 Task: Move the task Integrate website with inventory management systems to the section Done in the project AgileFusion and filter the tasks in the project by Due this week
Action: Mouse moved to (204, 437)
Screenshot: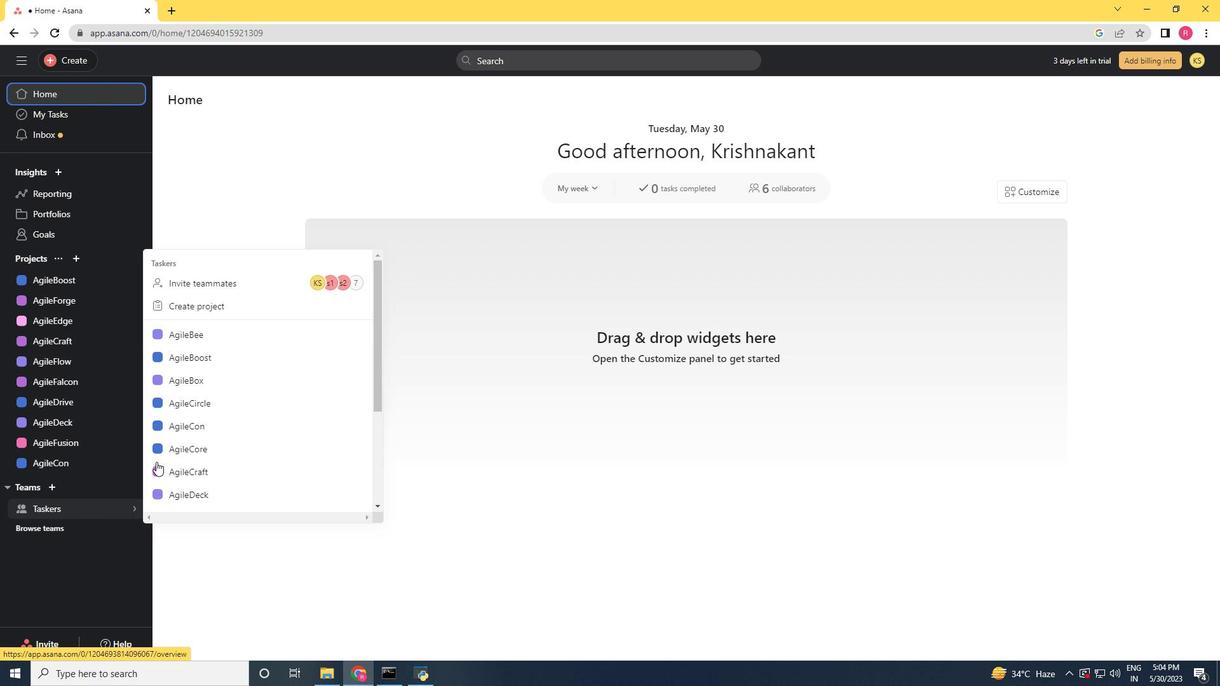 
Action: Mouse scrolled (204, 437) with delta (0, 0)
Screenshot: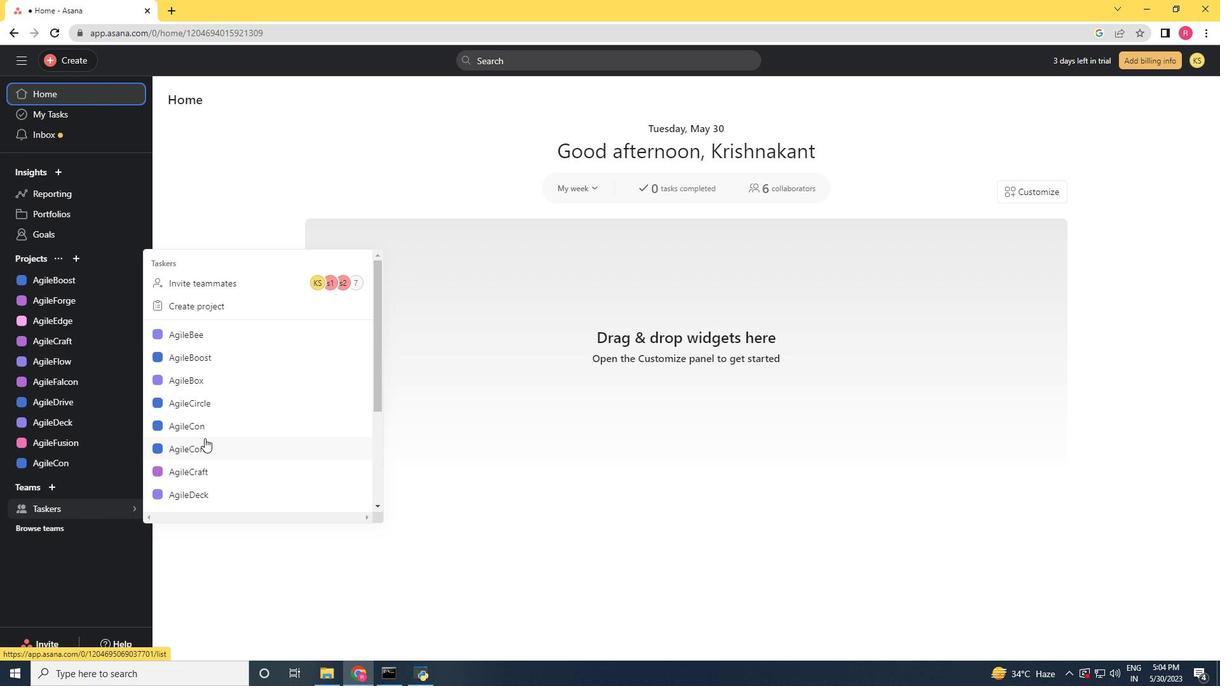 
Action: Mouse scrolled (204, 437) with delta (0, 0)
Screenshot: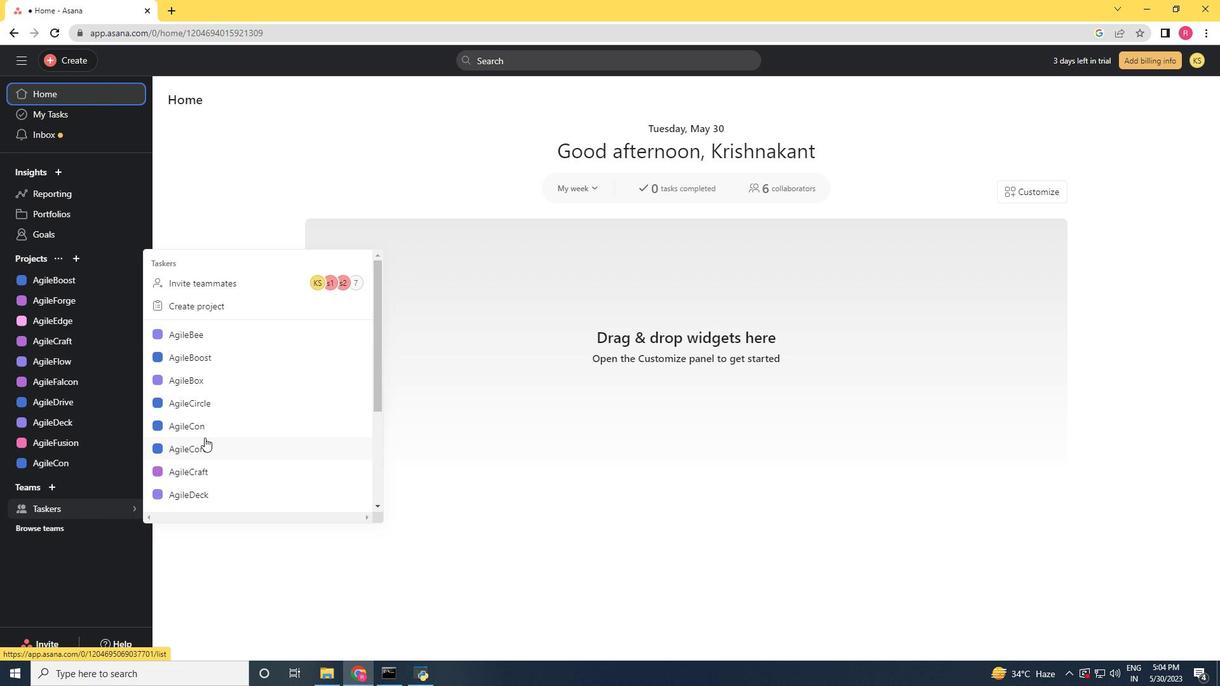 
Action: Mouse scrolled (204, 437) with delta (0, 0)
Screenshot: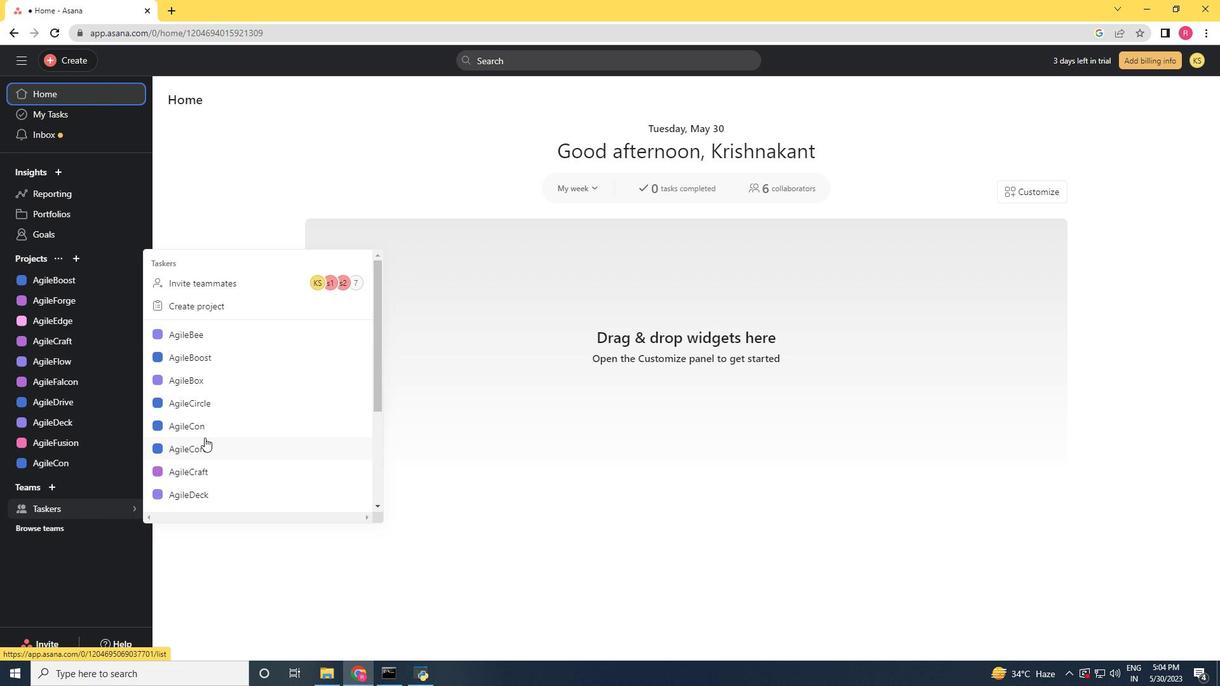 
Action: Mouse scrolled (204, 437) with delta (0, 0)
Screenshot: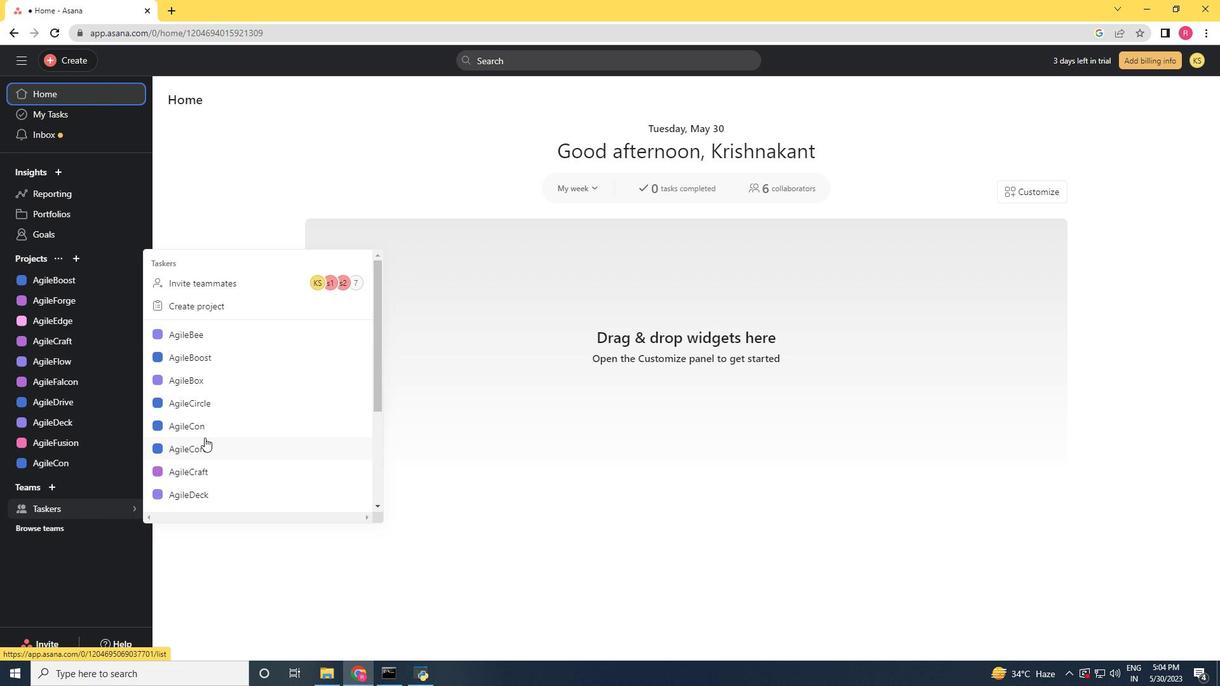 
Action: Mouse scrolled (204, 437) with delta (0, 0)
Screenshot: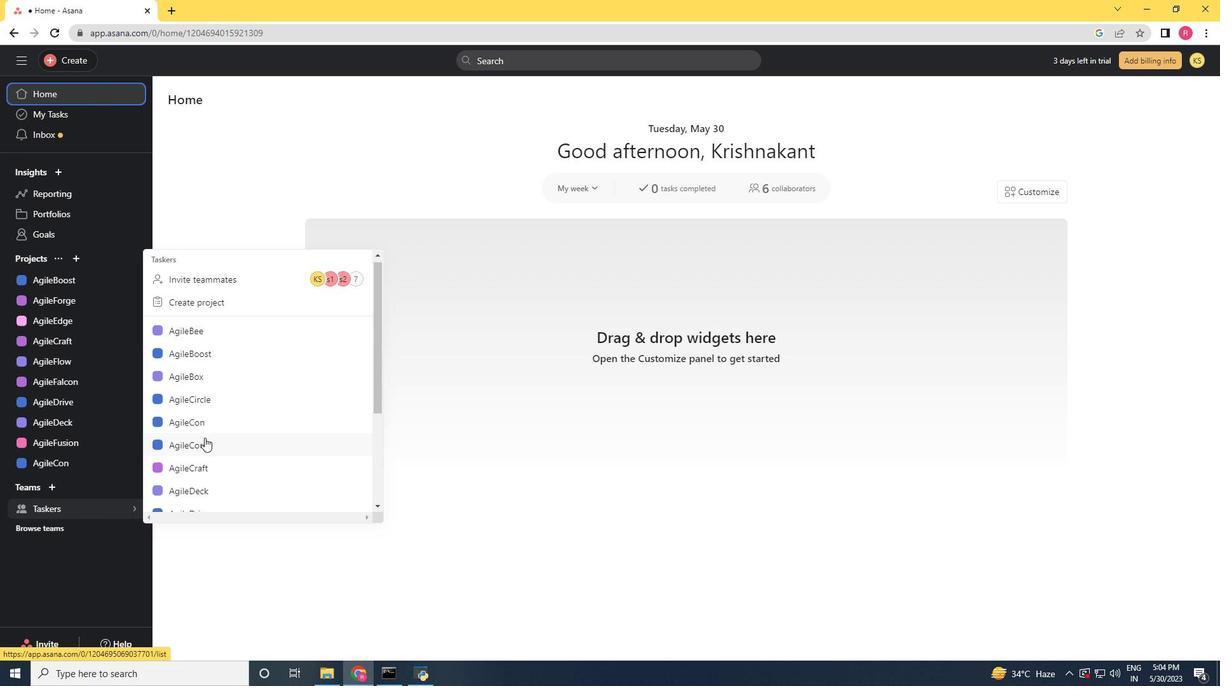 
Action: Mouse scrolled (204, 437) with delta (0, 0)
Screenshot: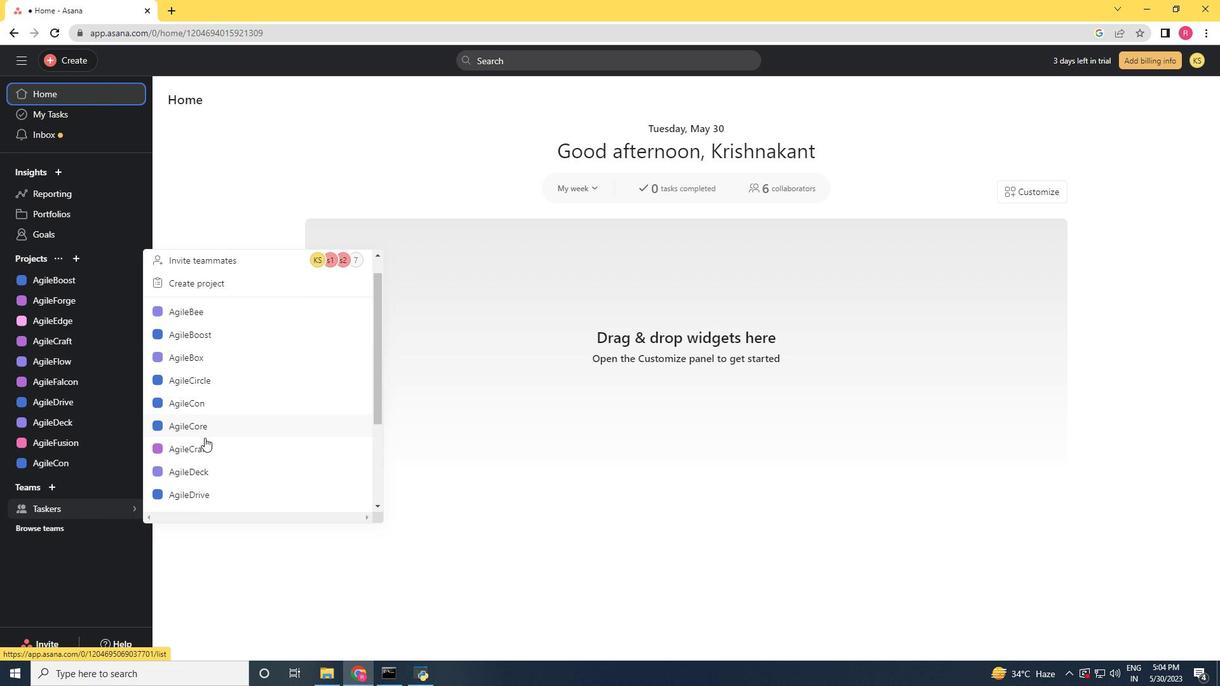 
Action: Mouse moved to (197, 495)
Screenshot: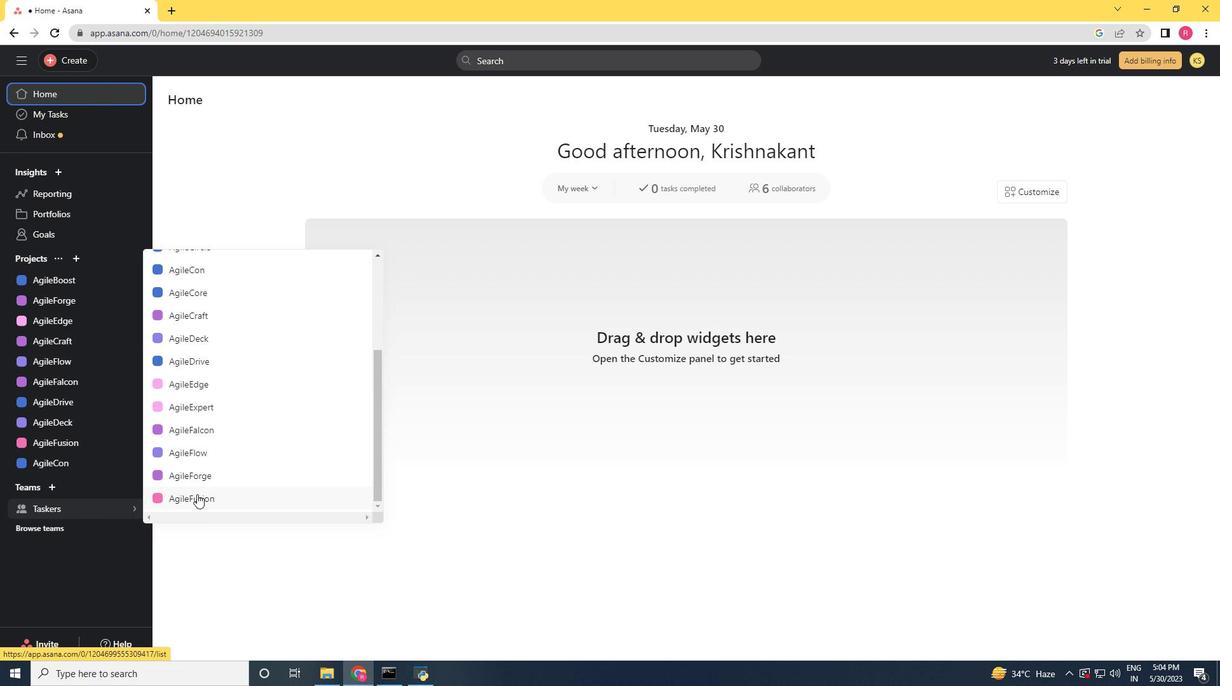 
Action: Mouse pressed left at (197, 495)
Screenshot: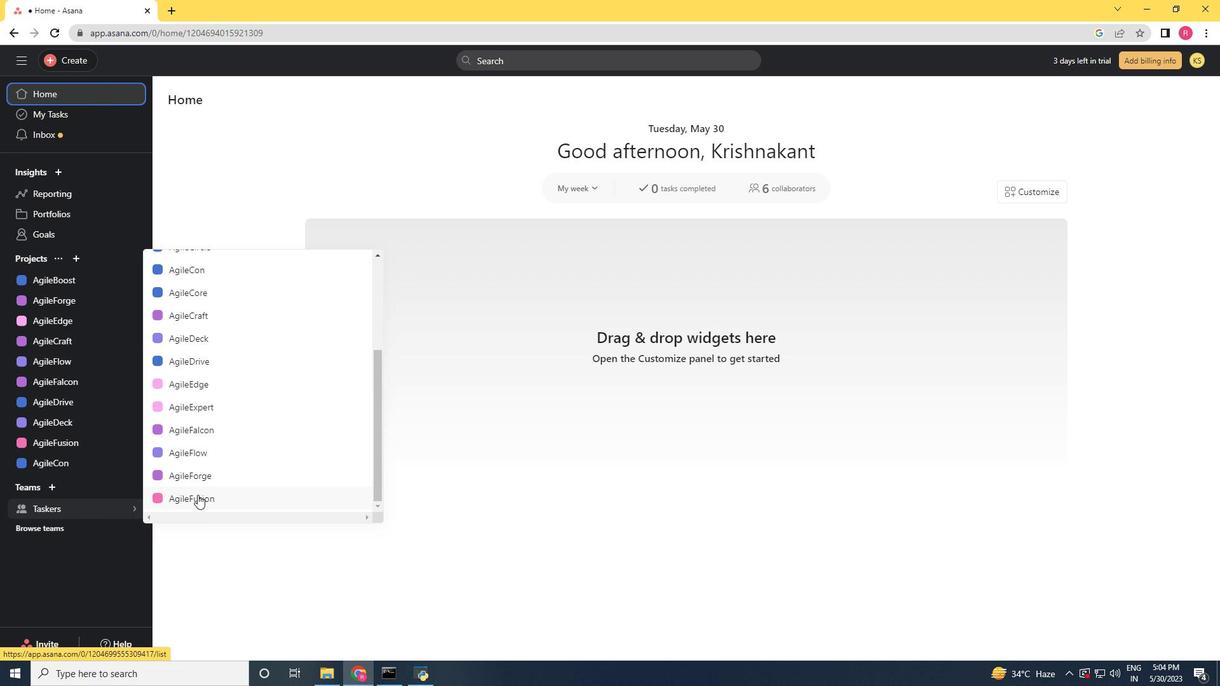 
Action: Mouse moved to (585, 235)
Screenshot: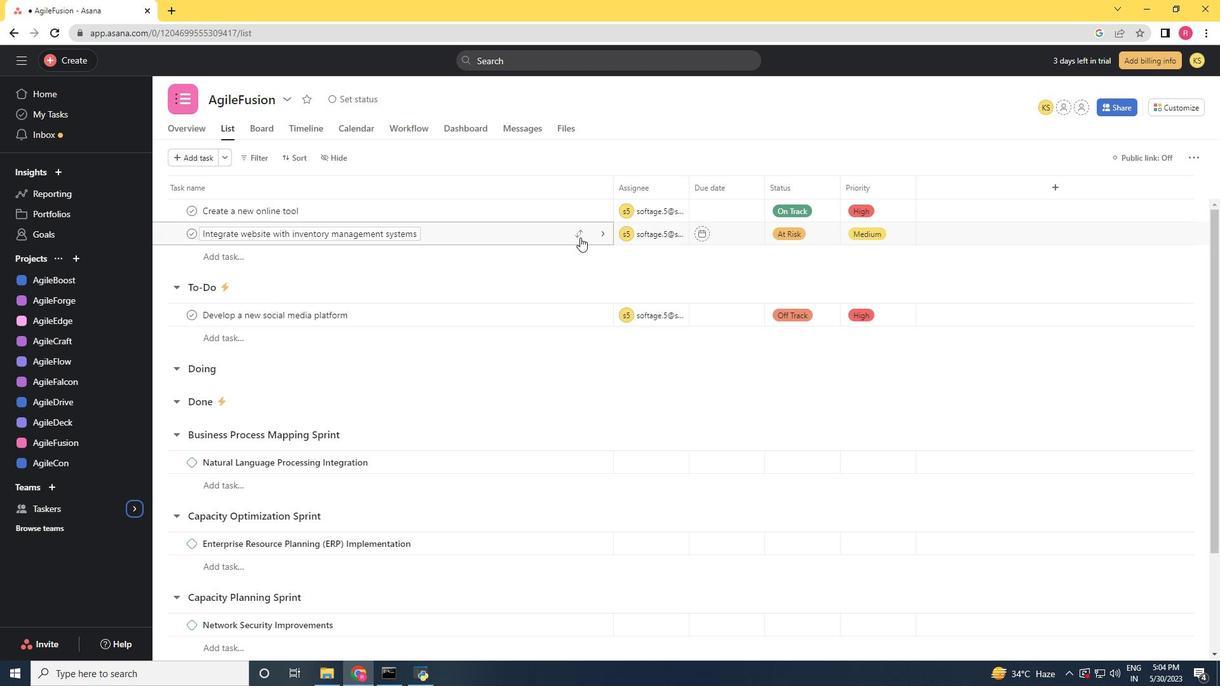 
Action: Mouse pressed left at (585, 235)
Screenshot: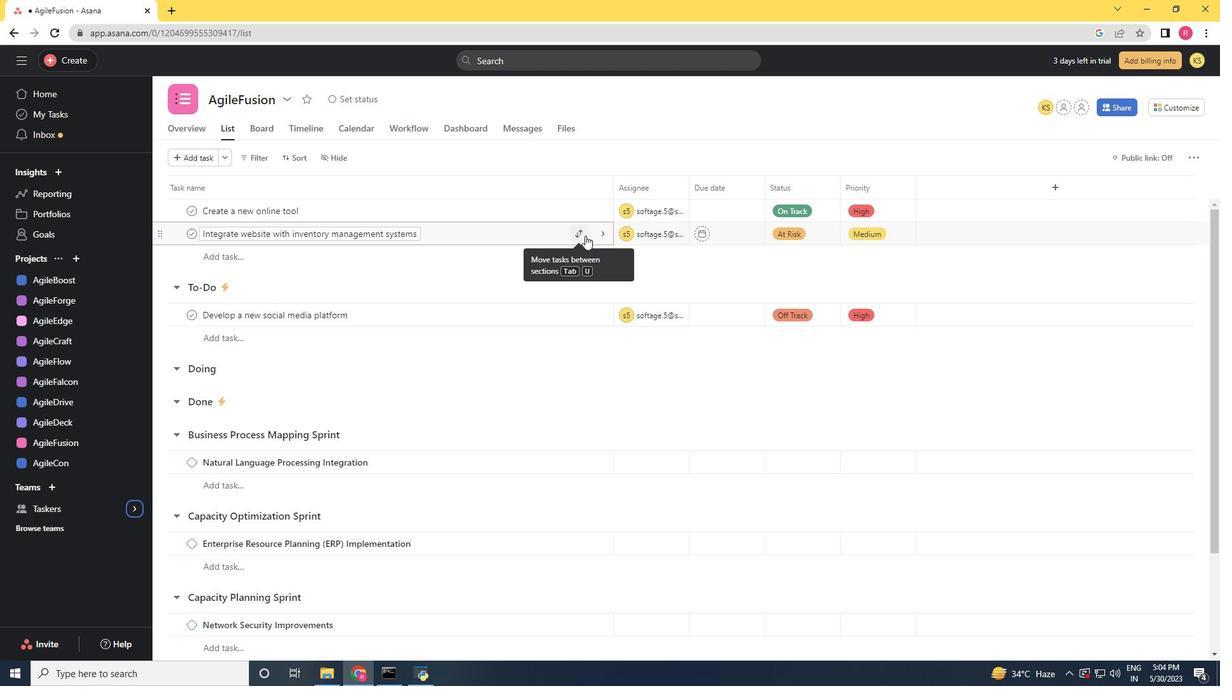 
Action: Mouse moved to (471, 357)
Screenshot: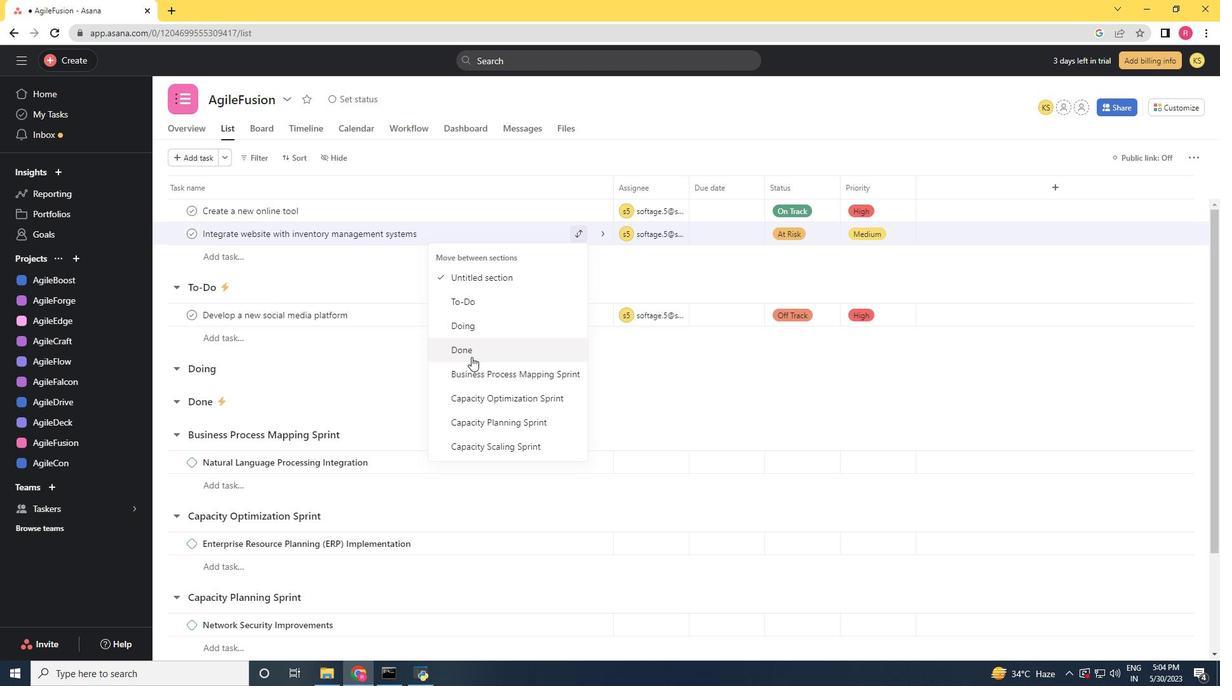 
Action: Mouse pressed left at (471, 357)
Screenshot: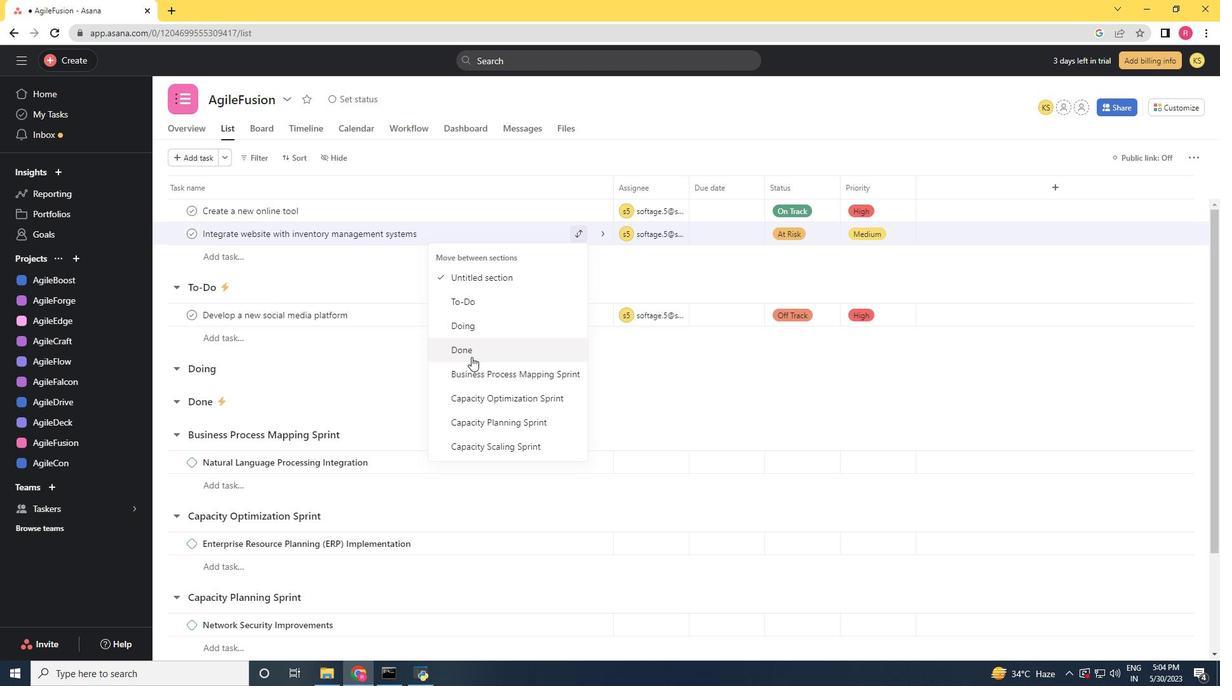 
Action: Mouse moved to (252, 157)
Screenshot: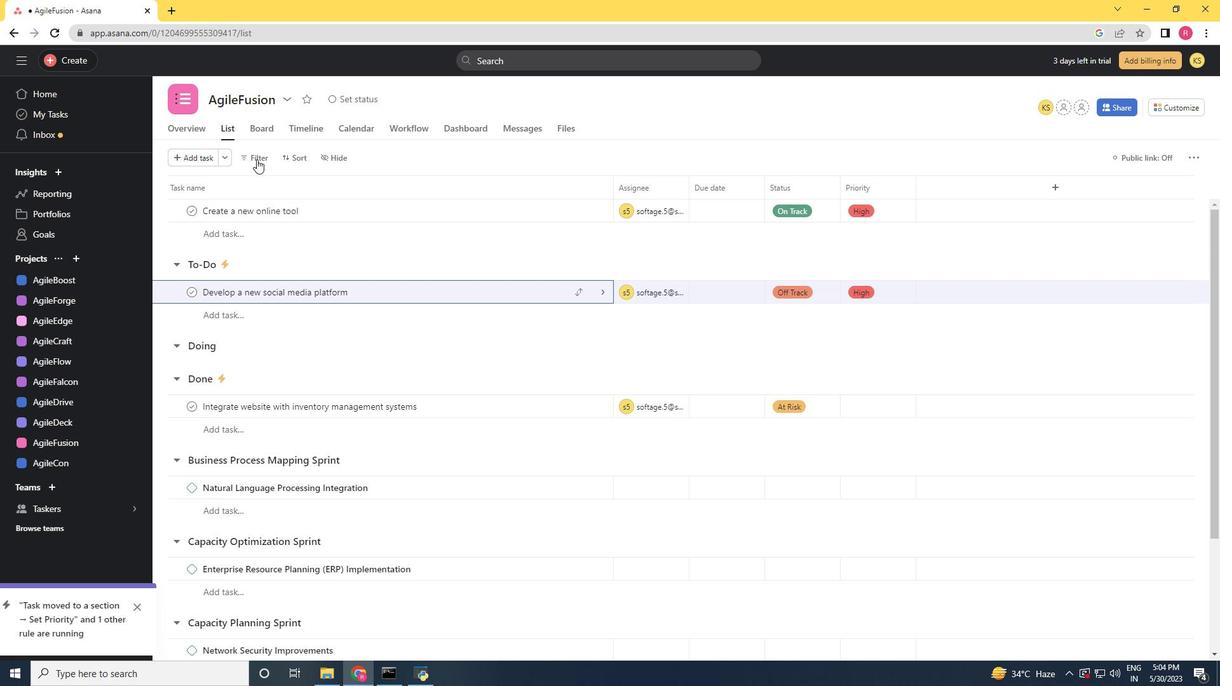 
Action: Mouse pressed left at (252, 157)
Screenshot: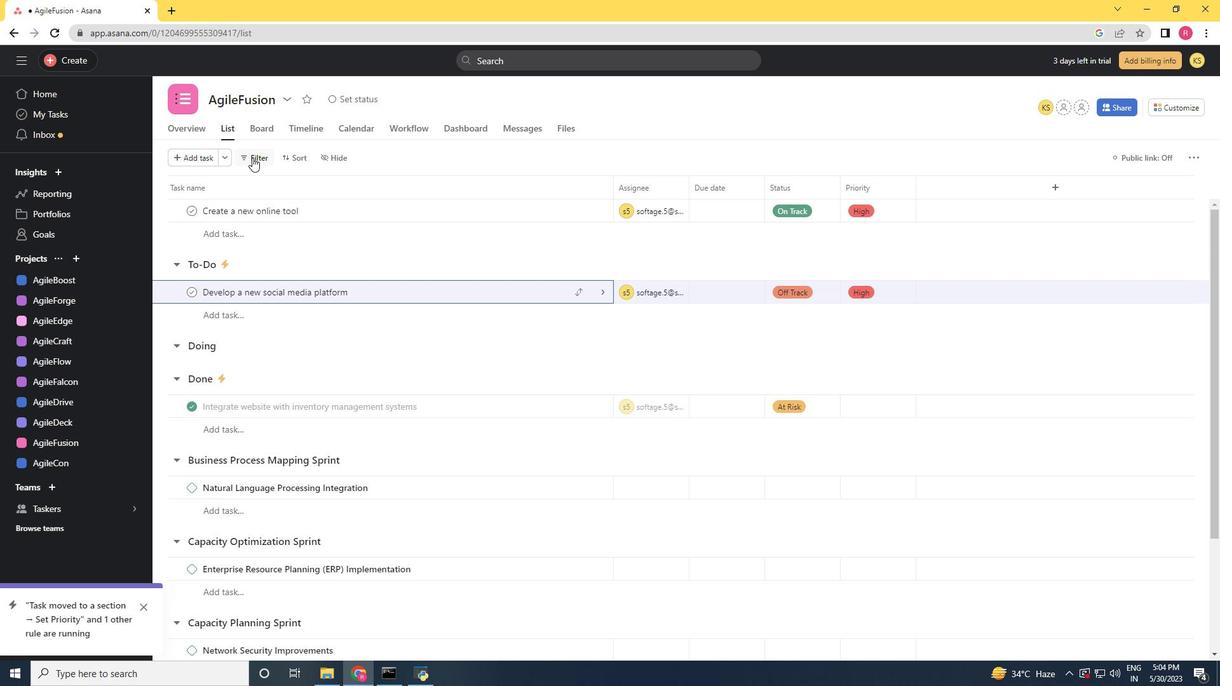 
Action: Mouse moved to (478, 207)
Screenshot: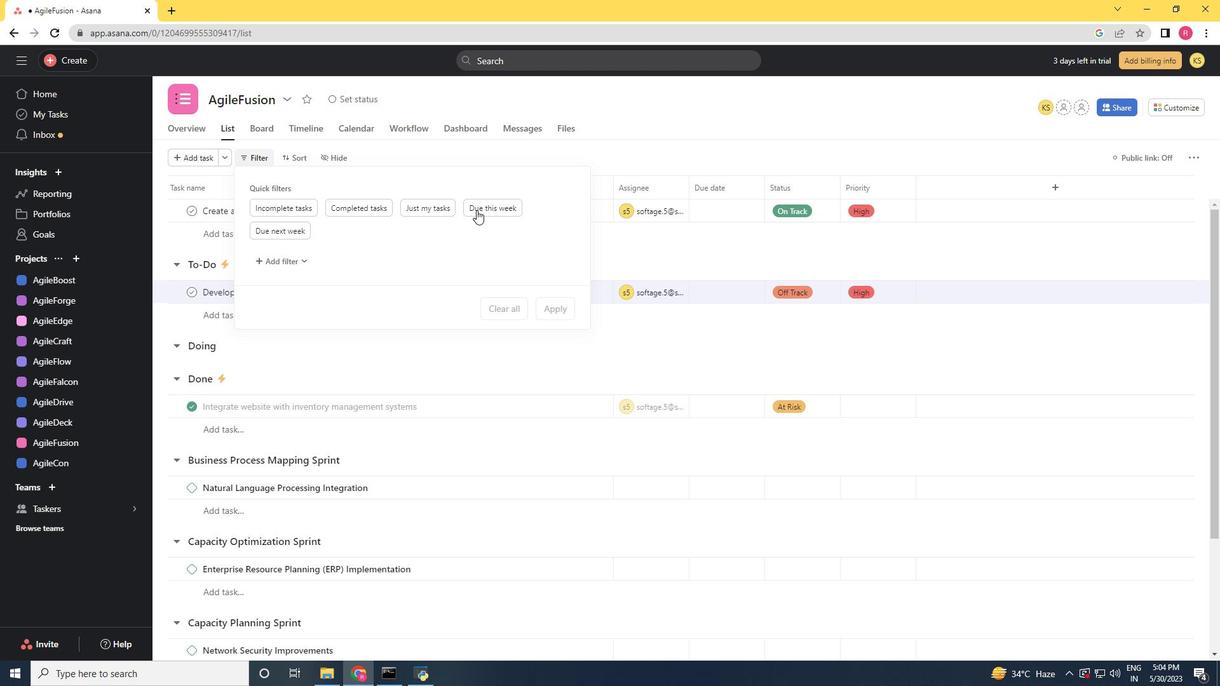 
Action: Mouse pressed left at (478, 207)
Screenshot: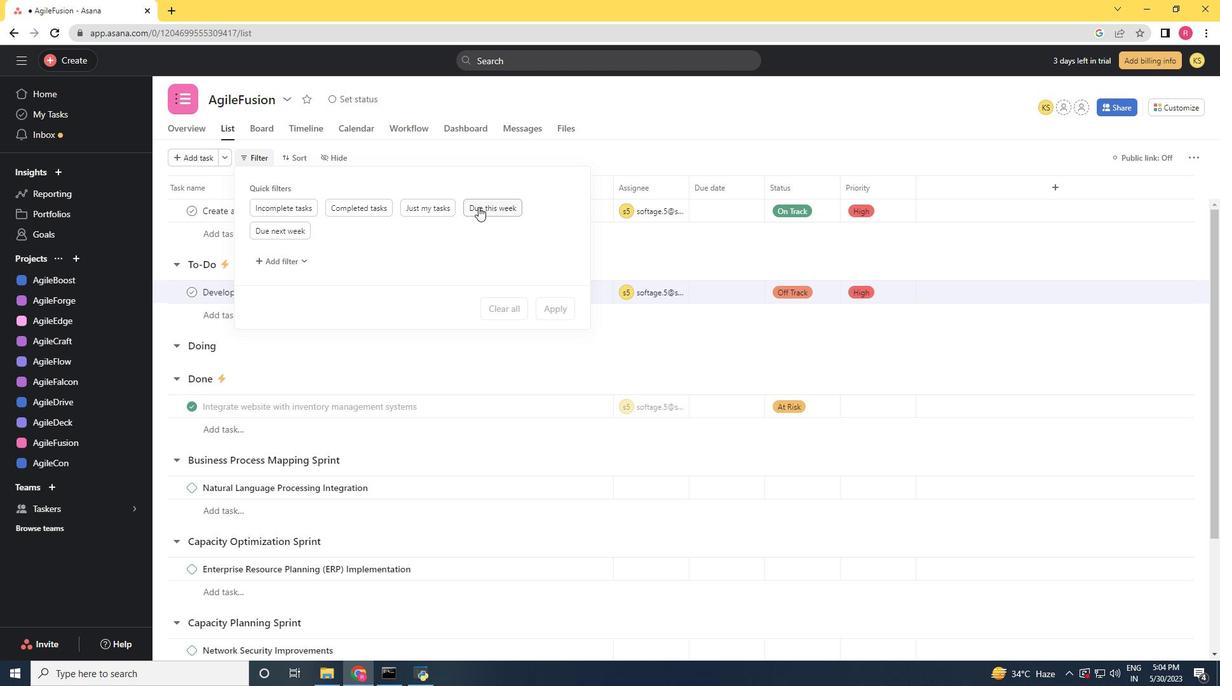 
